 Task: Start in the project AgileHaven the sprint 'Data Analysis Sprint', with a duration of 1 week. Start in the project AgileHaven the sprint 'Data Analysis Sprint', with a duration of 3 weeks. Start in the project AgileHaven the sprint 'Data Analysis Sprint', with a duration of 2 weeks
Action: Mouse moved to (1115, 320)
Screenshot: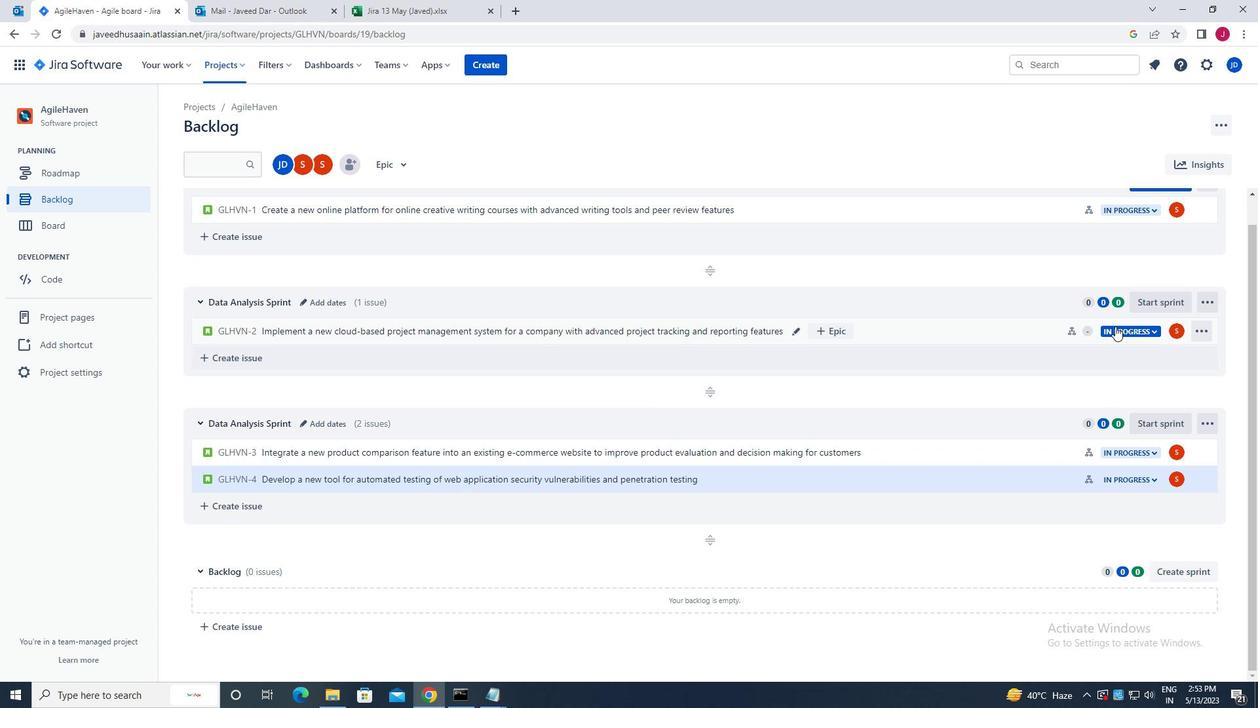 
Action: Mouse scrolled (1115, 321) with delta (0, 0)
Screenshot: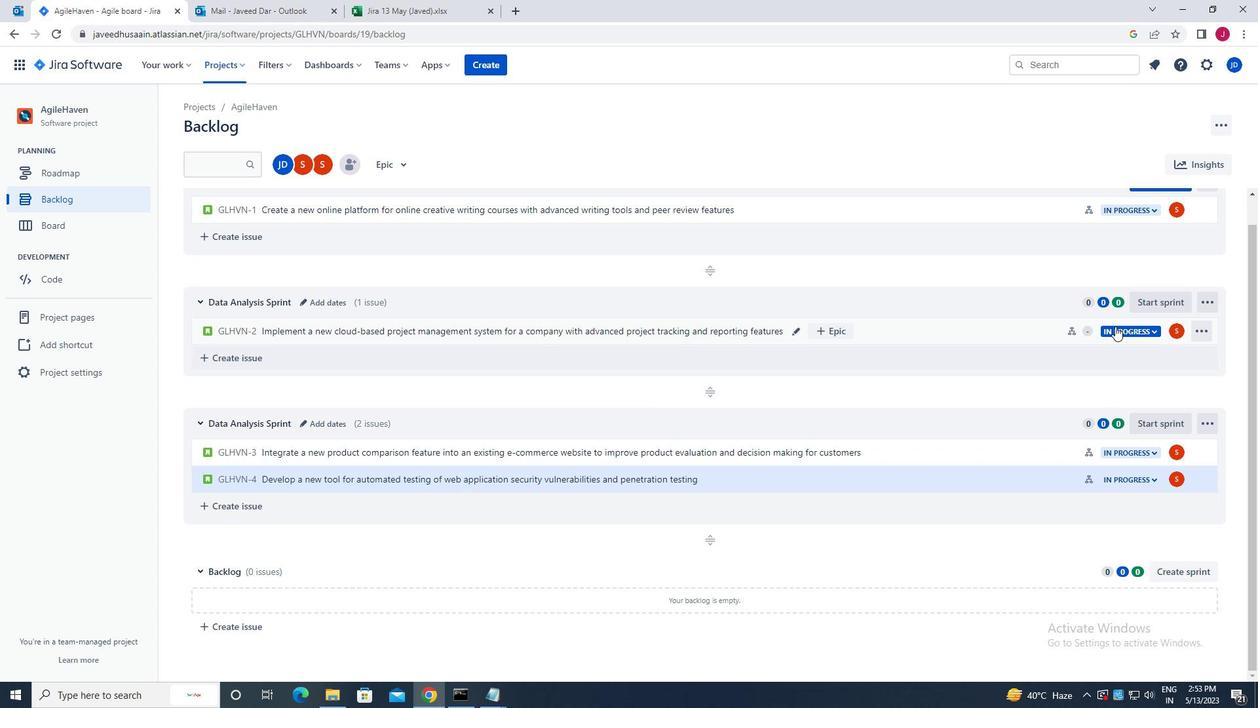 
Action: Mouse moved to (1107, 290)
Screenshot: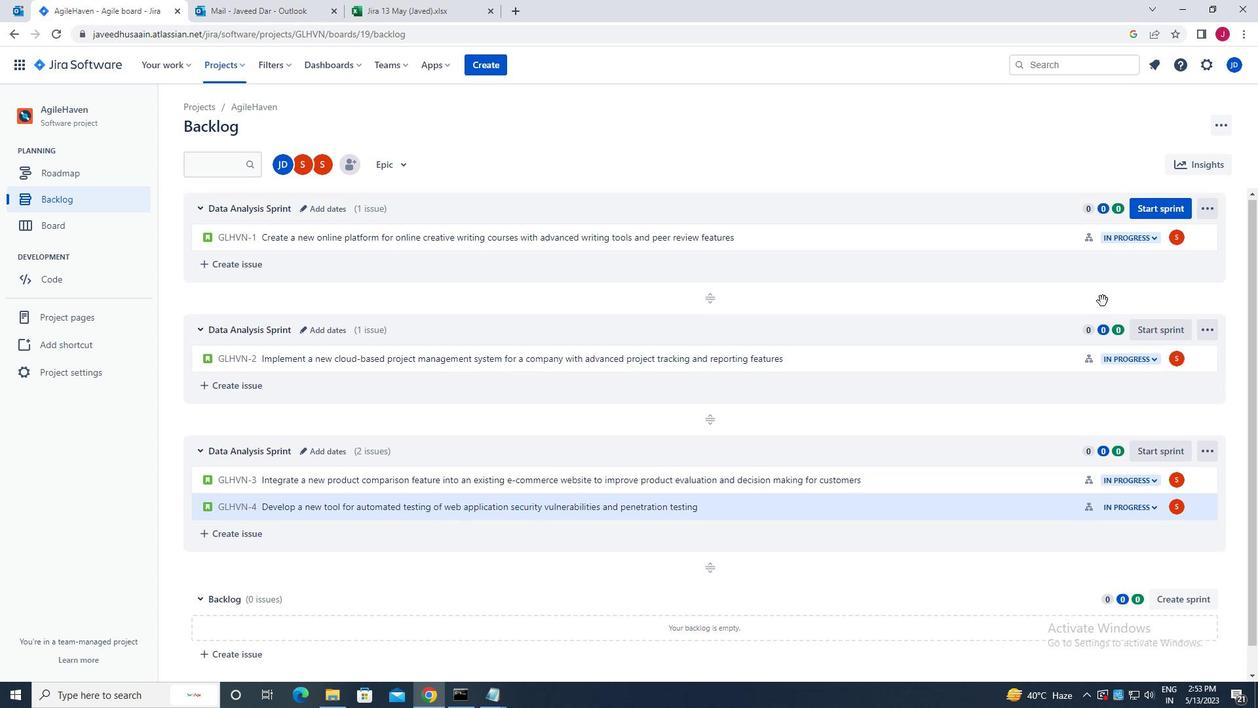 
Action: Mouse scrolled (1107, 291) with delta (0, 0)
Screenshot: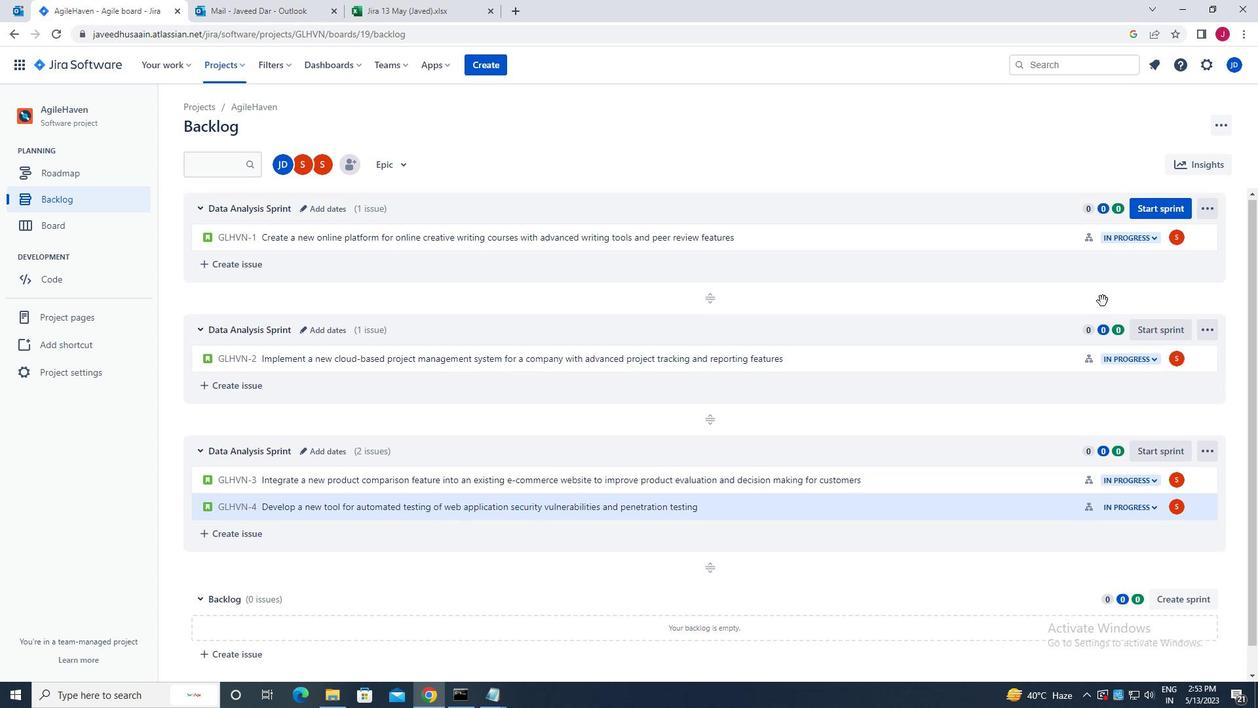 
Action: Mouse moved to (1109, 285)
Screenshot: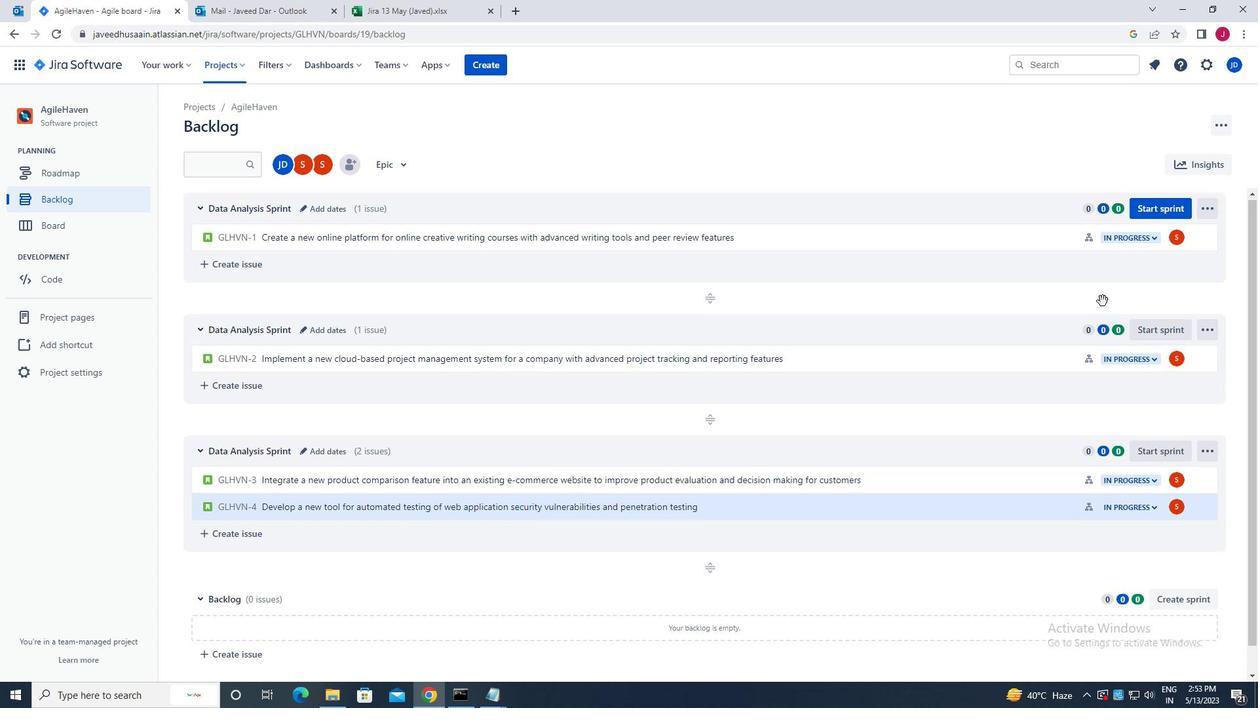
Action: Mouse scrolled (1109, 286) with delta (0, 0)
Screenshot: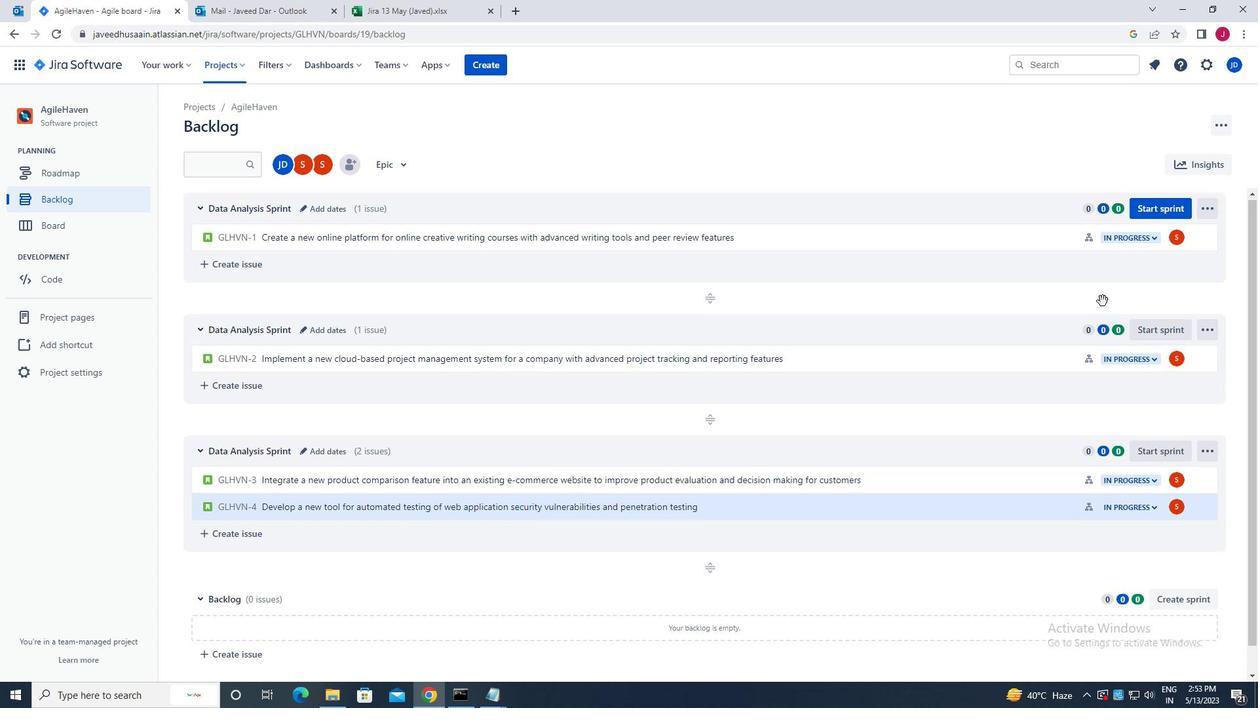 
Action: Mouse moved to (1158, 211)
Screenshot: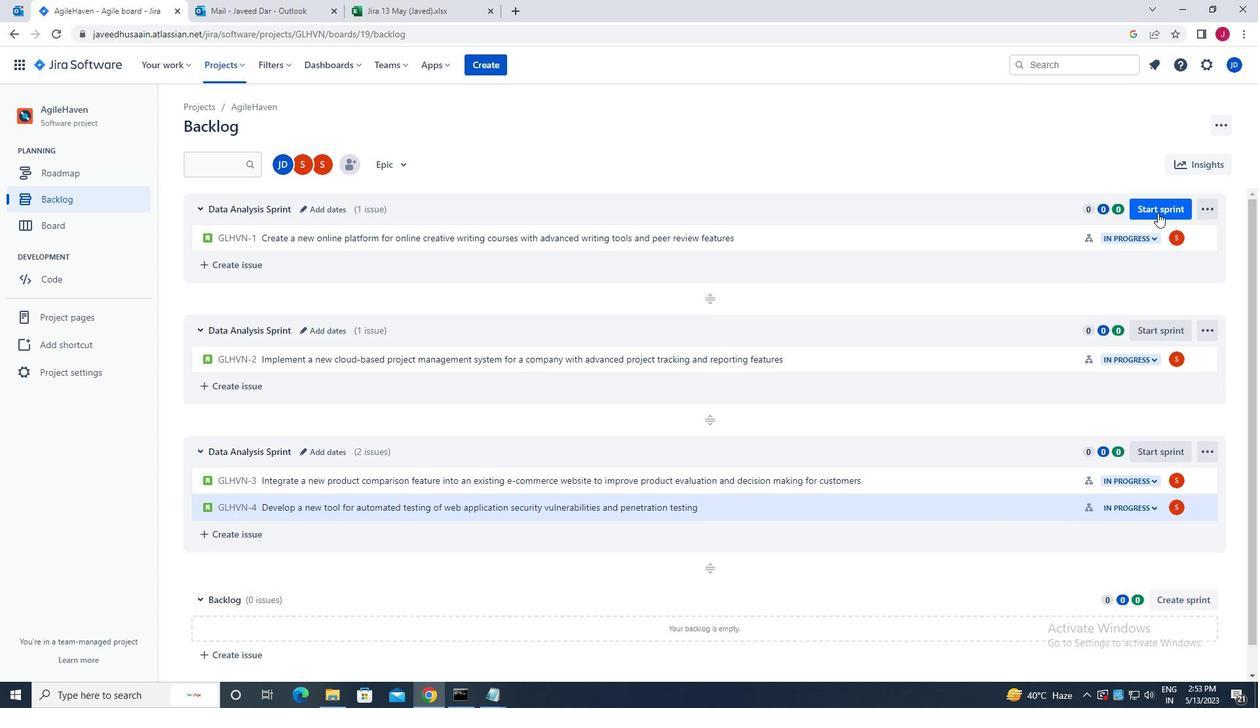 
Action: Mouse pressed left at (1158, 211)
Screenshot: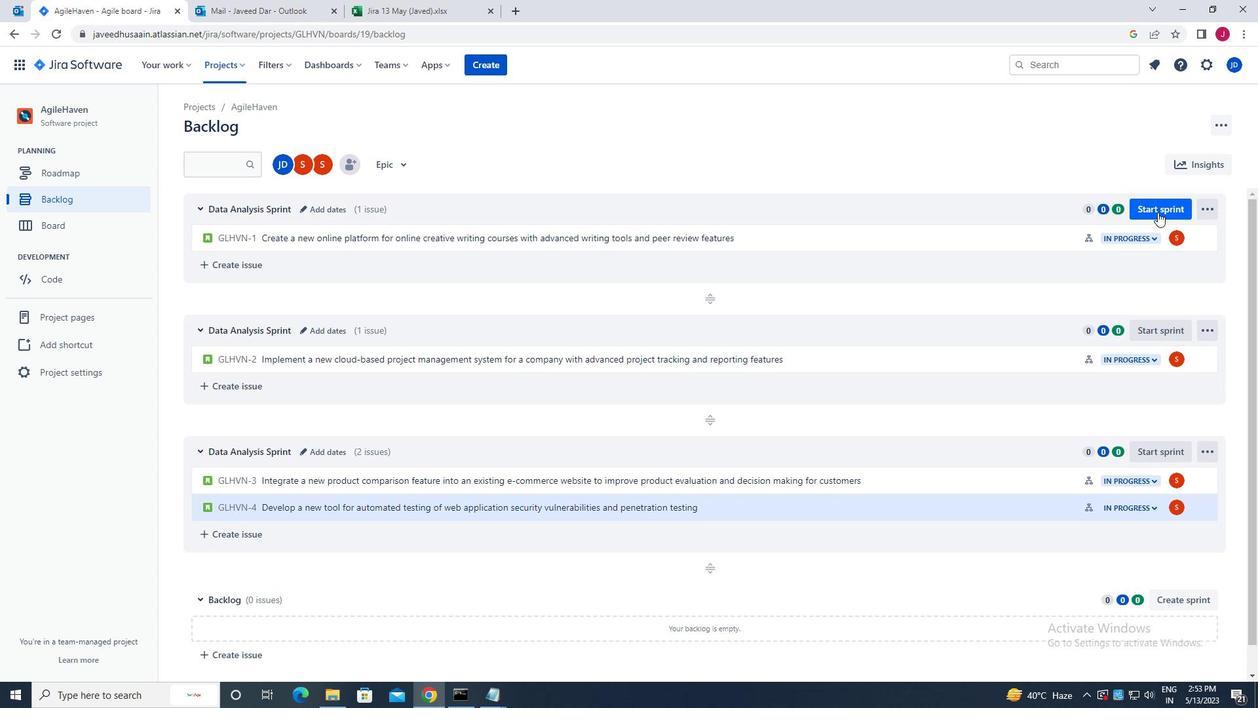 
Action: Mouse moved to (514, 228)
Screenshot: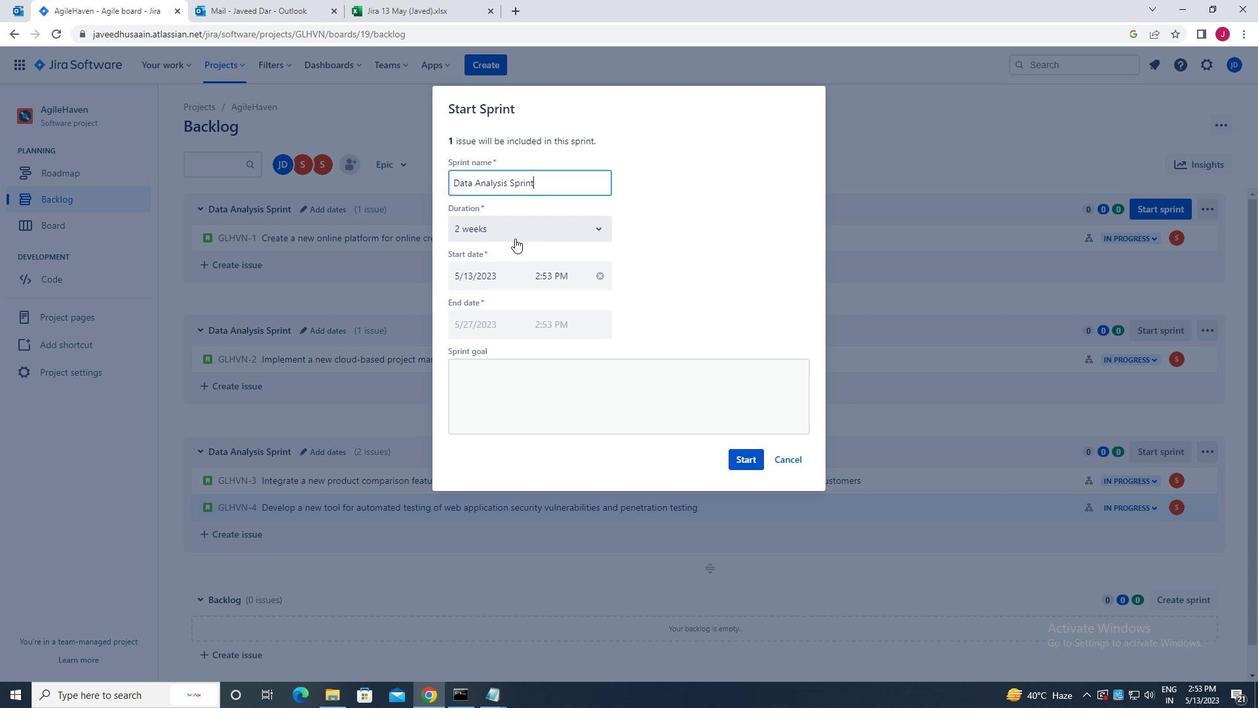 
Action: Mouse pressed left at (514, 228)
Screenshot: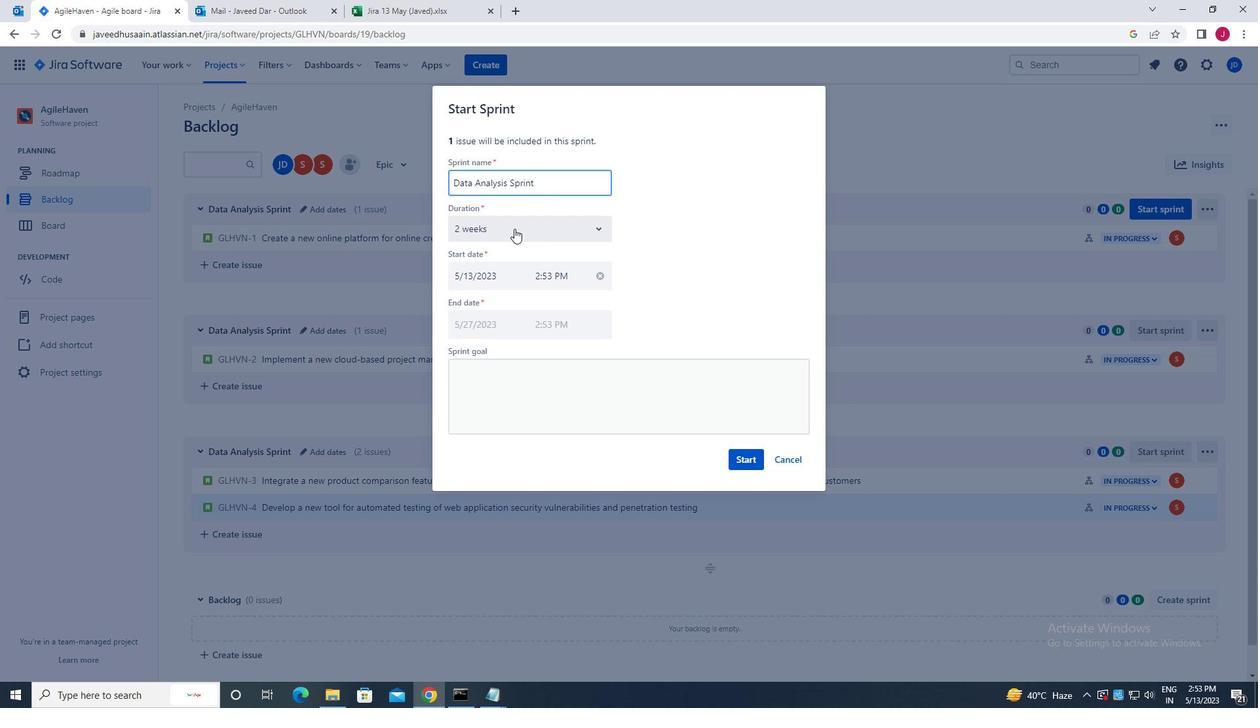 
Action: Mouse moved to (510, 254)
Screenshot: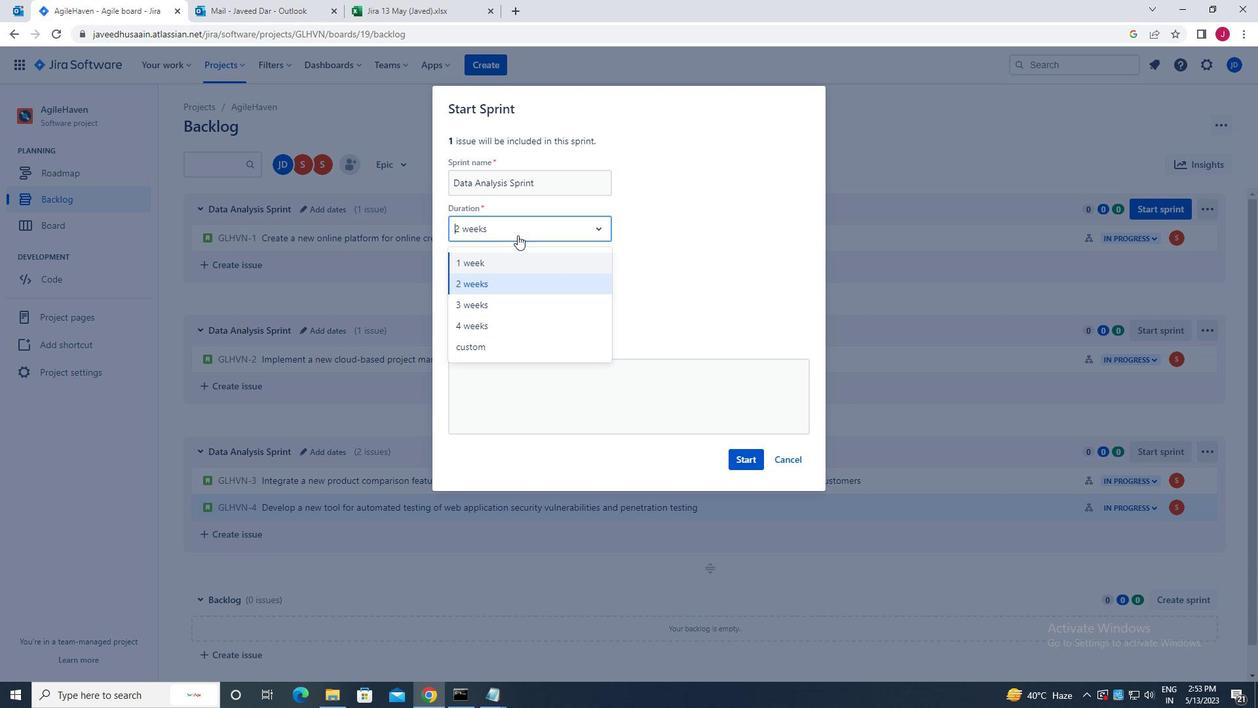 
Action: Mouse pressed left at (510, 254)
Screenshot: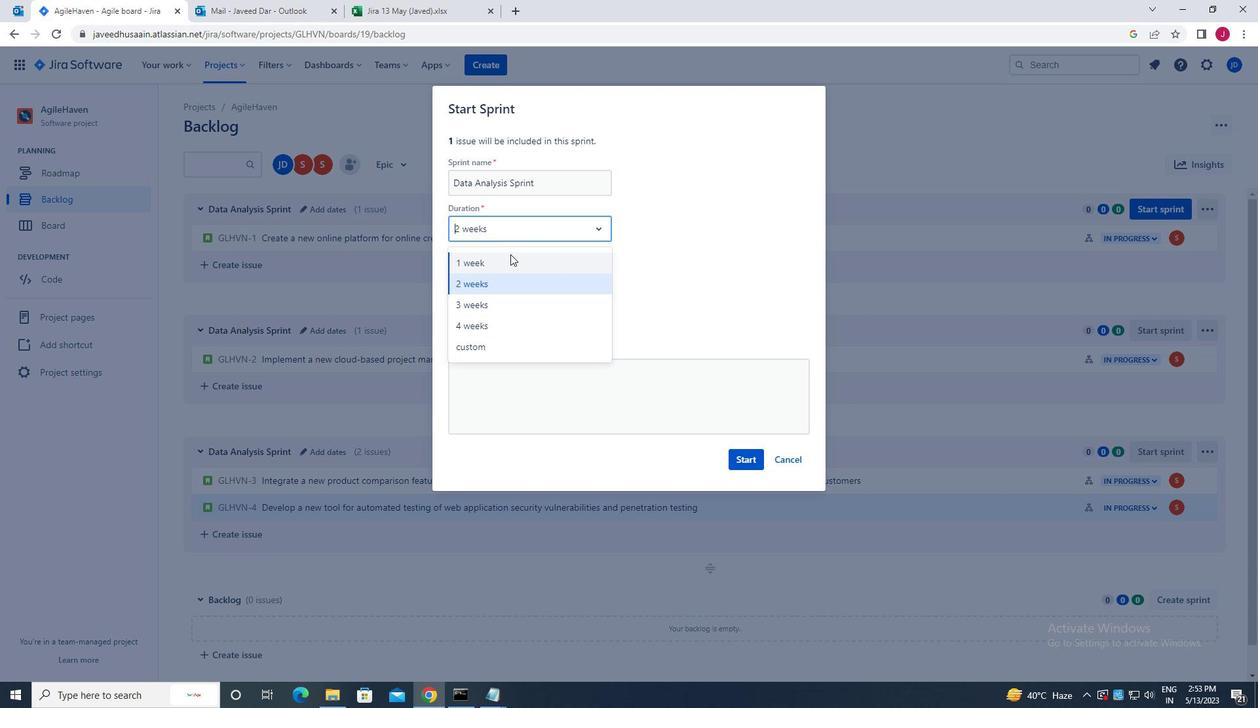 
Action: Mouse moved to (755, 457)
Screenshot: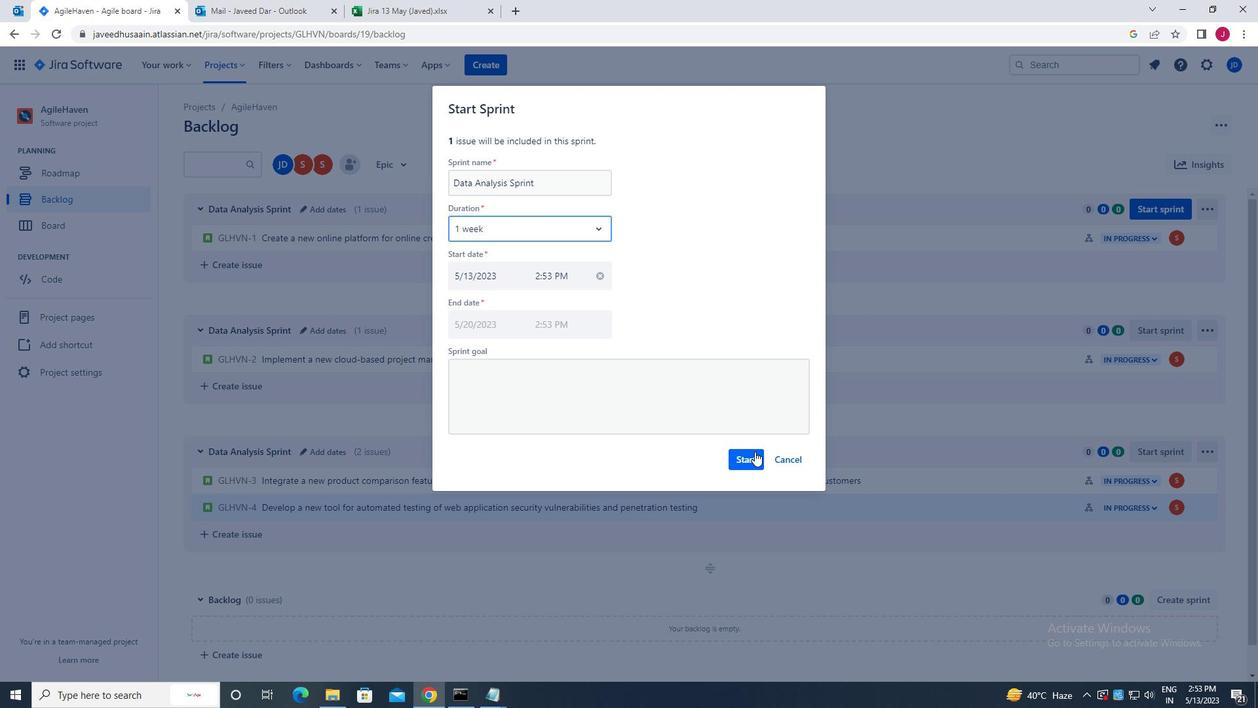 
Action: Mouse pressed left at (755, 457)
Screenshot: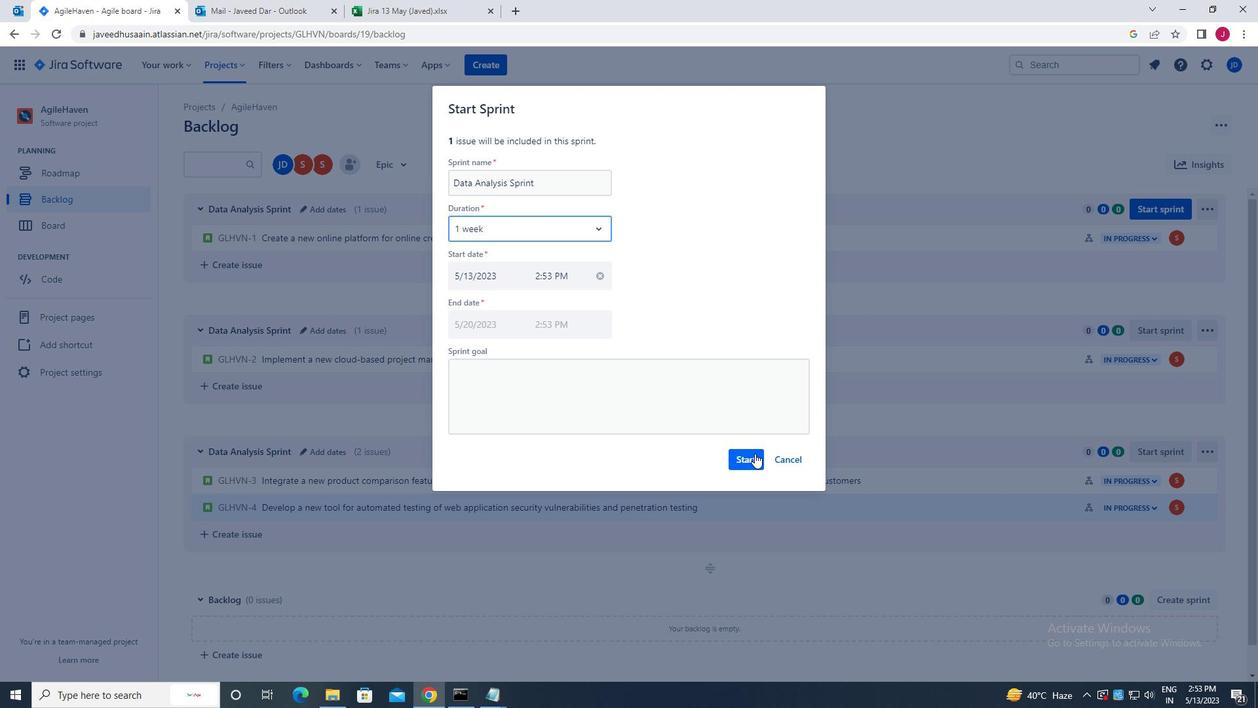 
Action: Mouse moved to (88, 203)
Screenshot: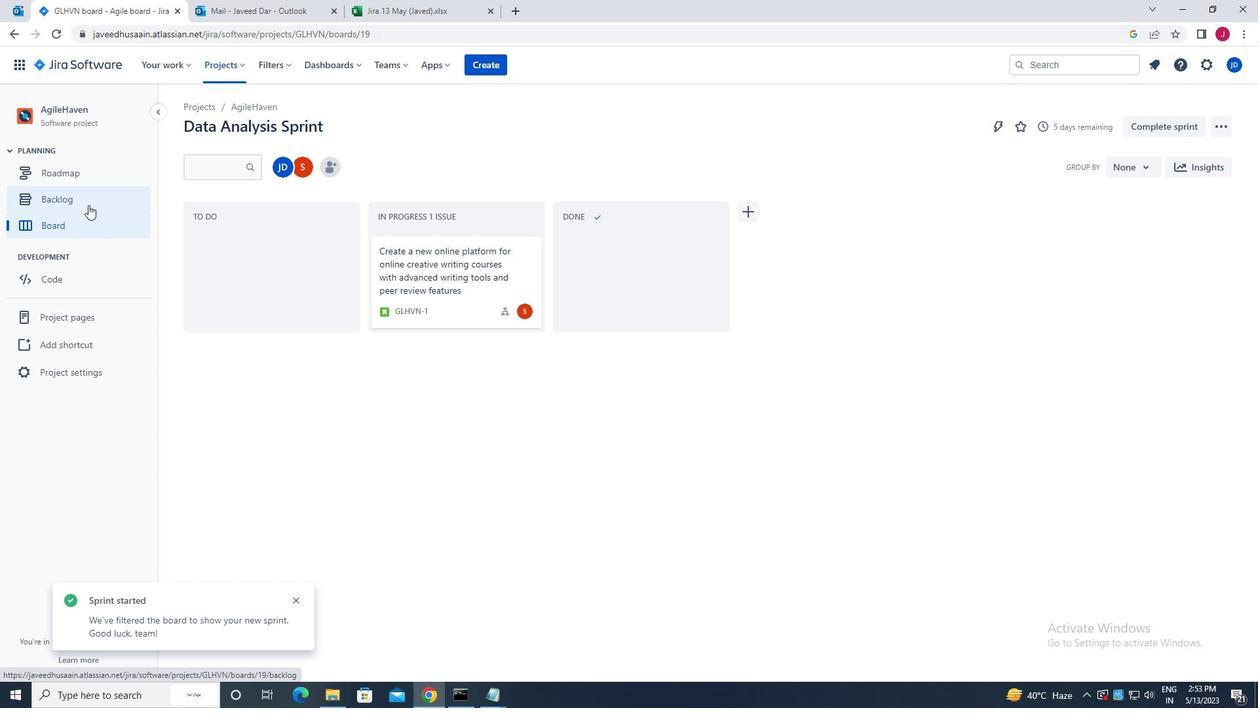 
Action: Mouse pressed left at (88, 203)
Screenshot: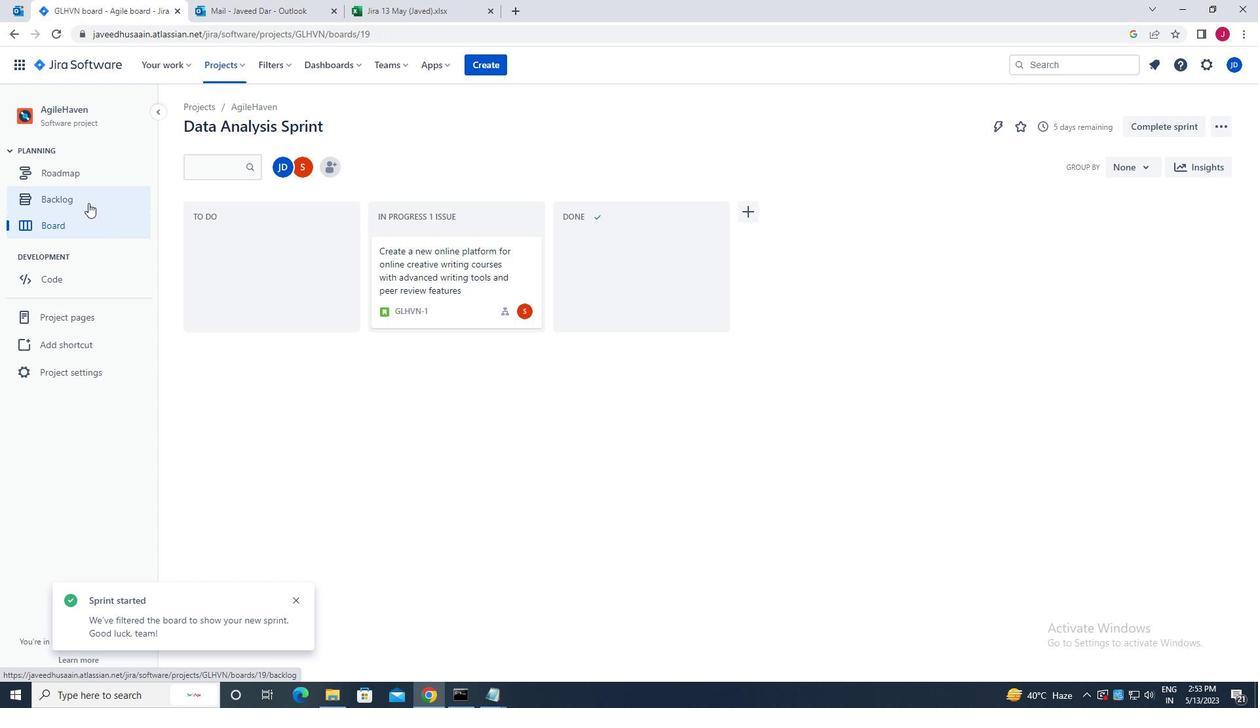 
Action: Mouse moved to (1167, 325)
Screenshot: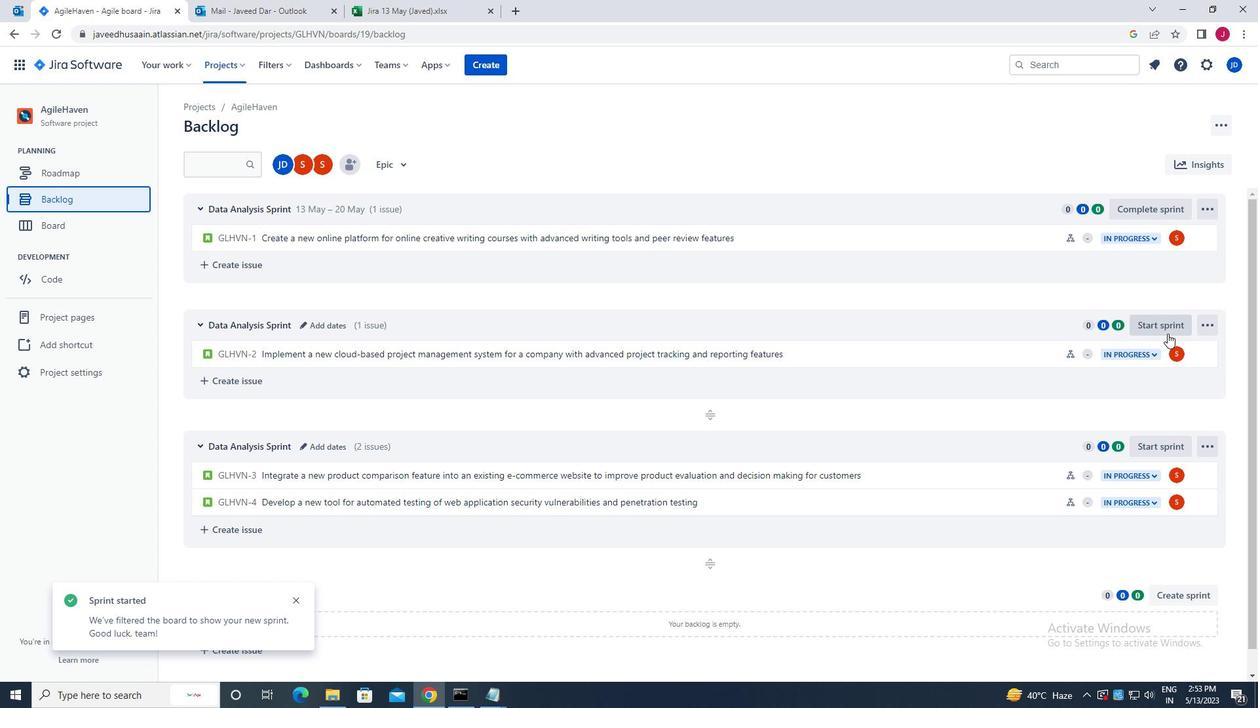 
Action: Mouse pressed left at (1167, 325)
Screenshot: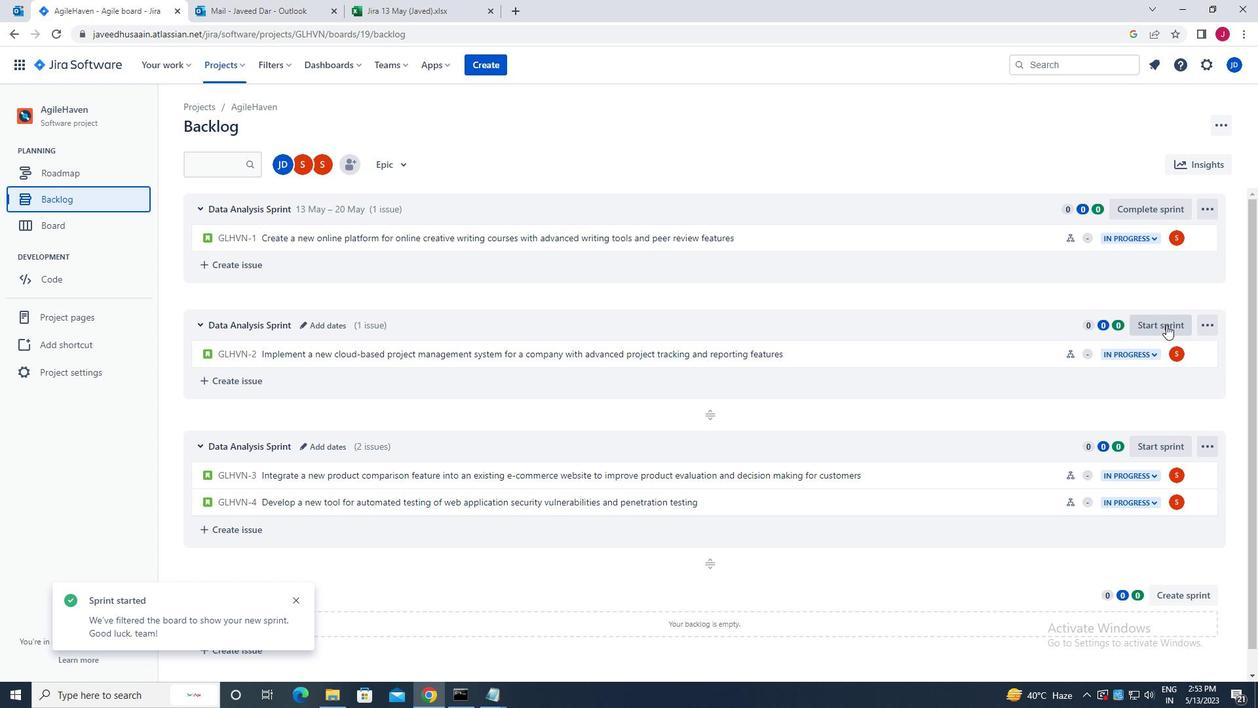 
Action: Mouse moved to (521, 224)
Screenshot: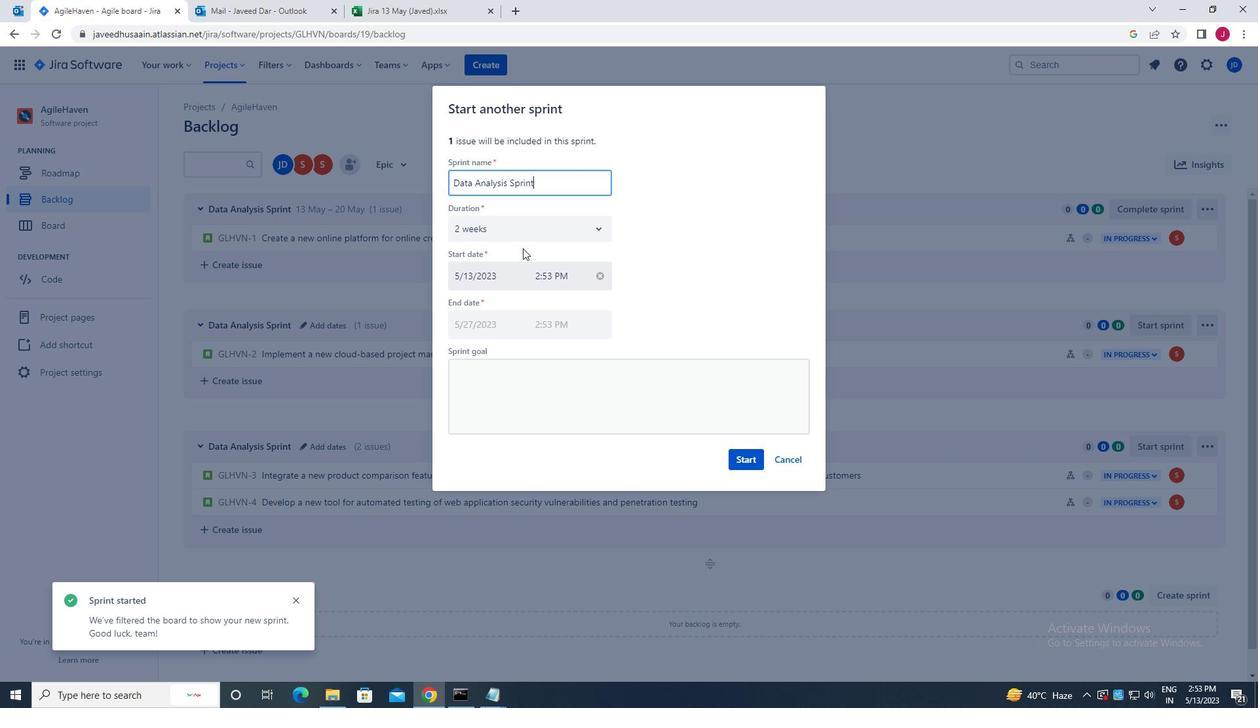 
Action: Mouse pressed left at (521, 224)
Screenshot: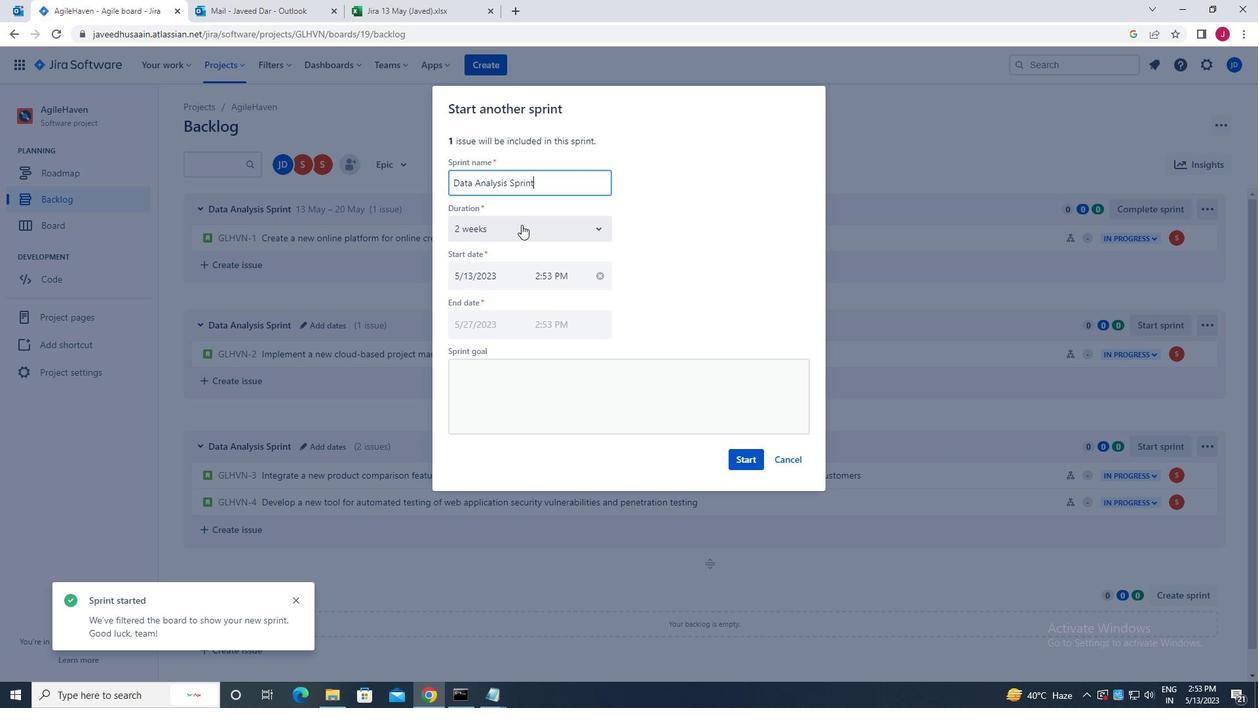 
Action: Mouse moved to (490, 304)
Screenshot: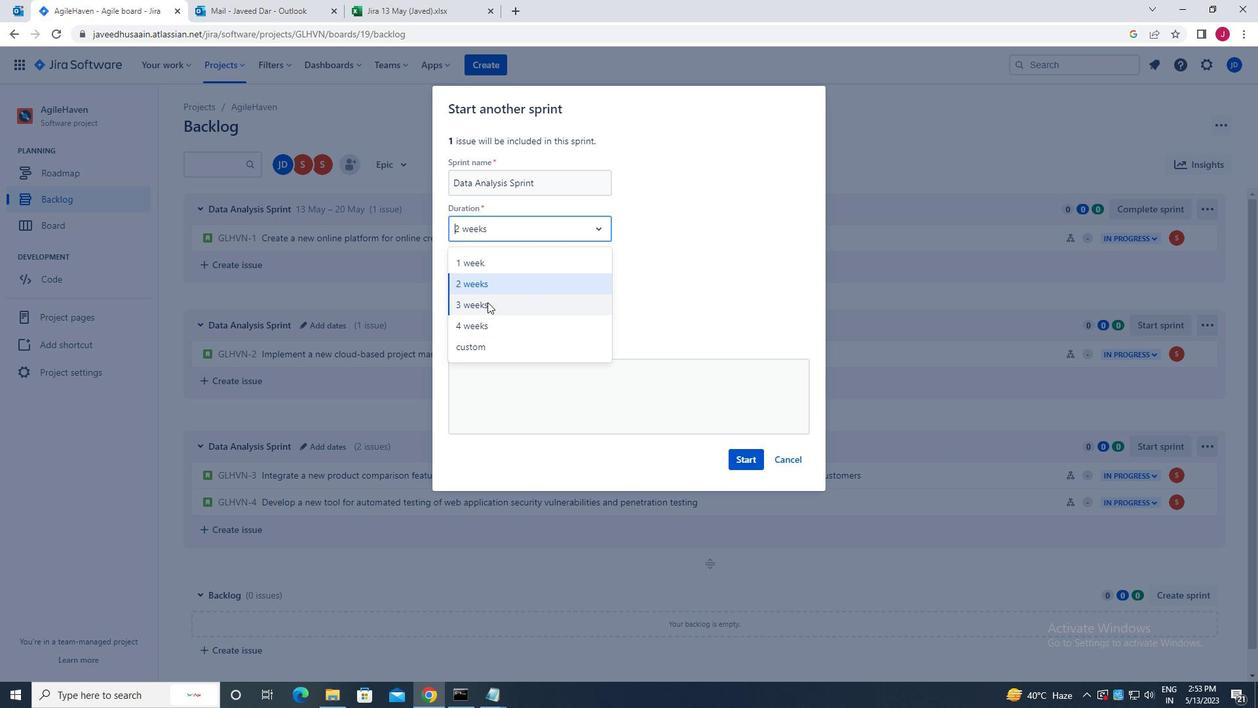 
Action: Mouse pressed left at (490, 304)
Screenshot: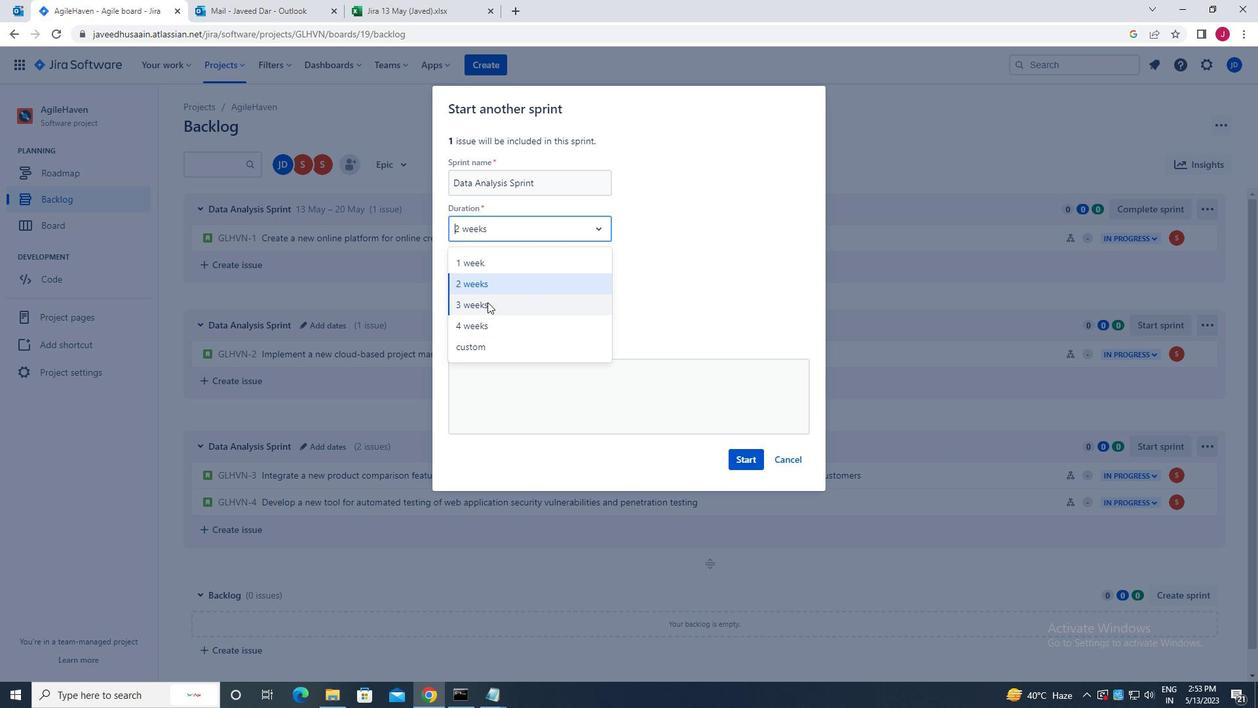 
Action: Mouse moved to (746, 460)
Screenshot: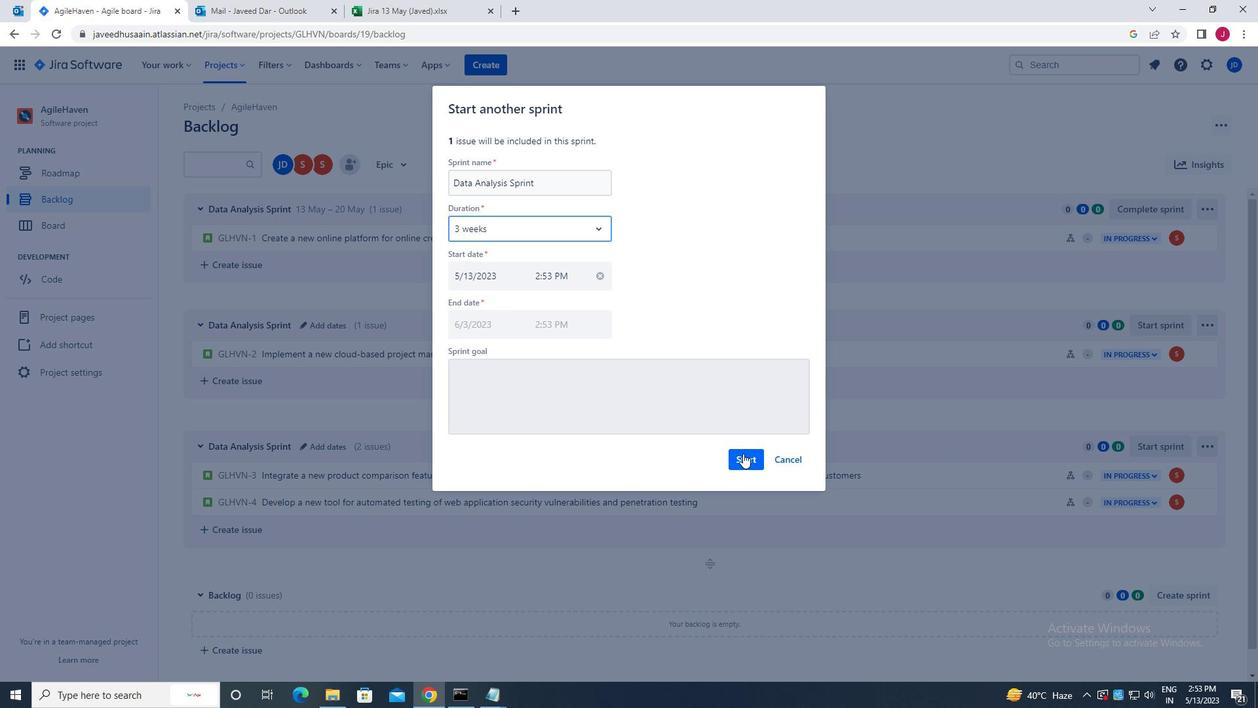 
Action: Mouse pressed left at (746, 460)
Screenshot: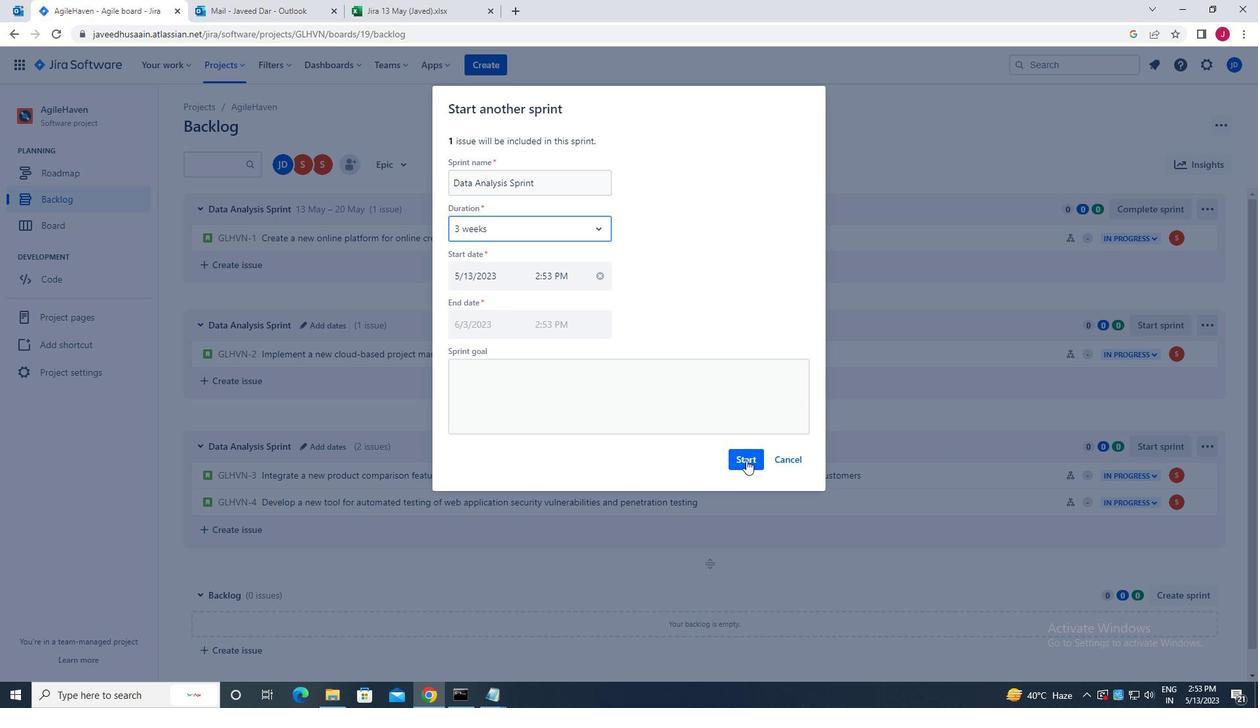 
Action: Mouse moved to (93, 205)
Screenshot: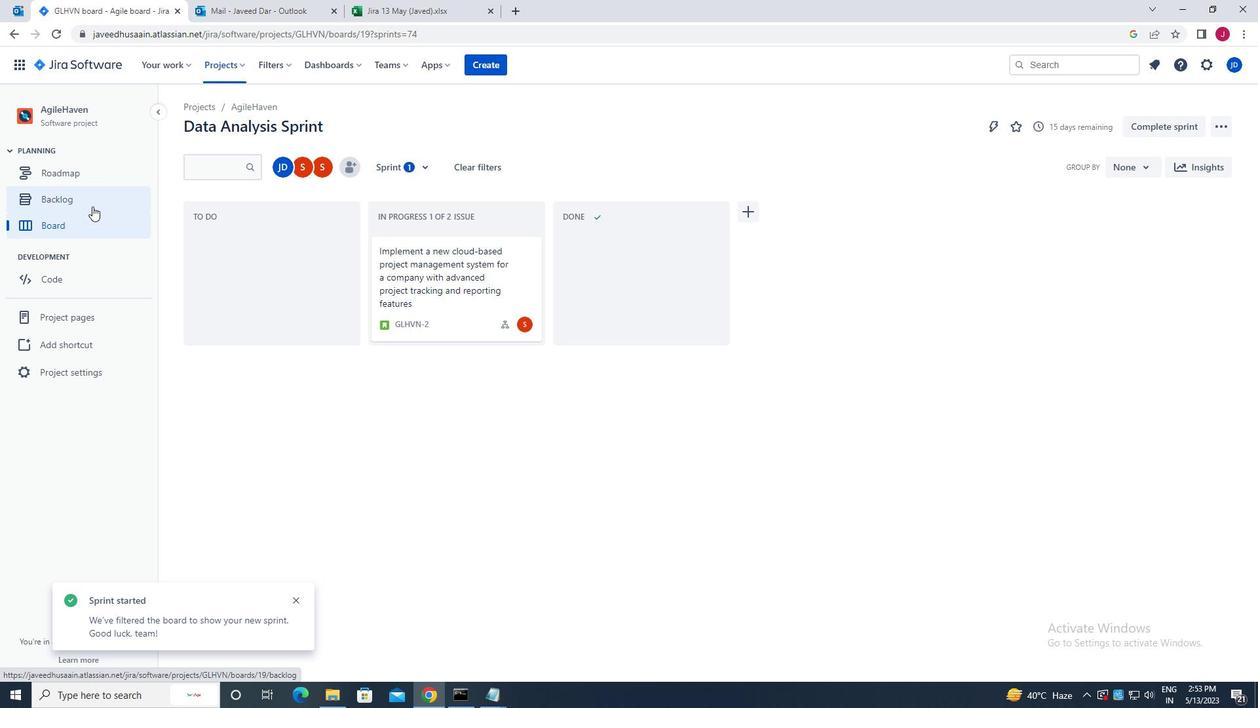 
Action: Mouse pressed left at (93, 205)
Screenshot: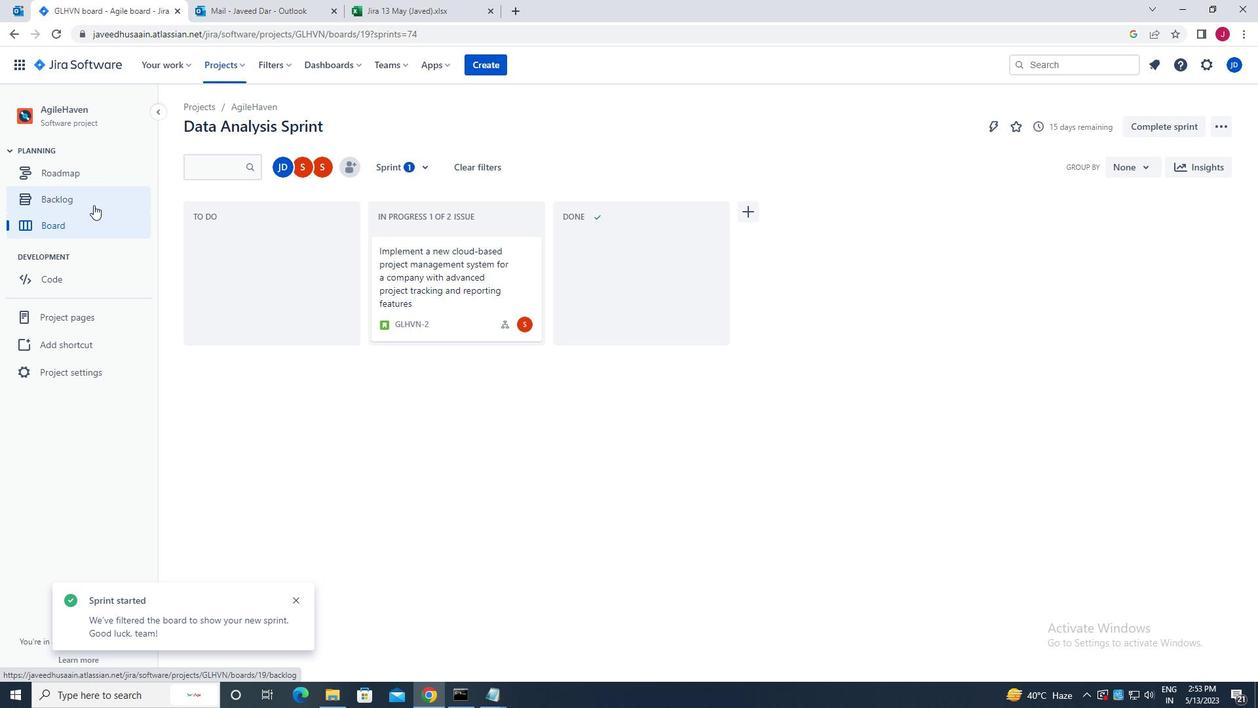 
Action: Mouse moved to (1160, 439)
Screenshot: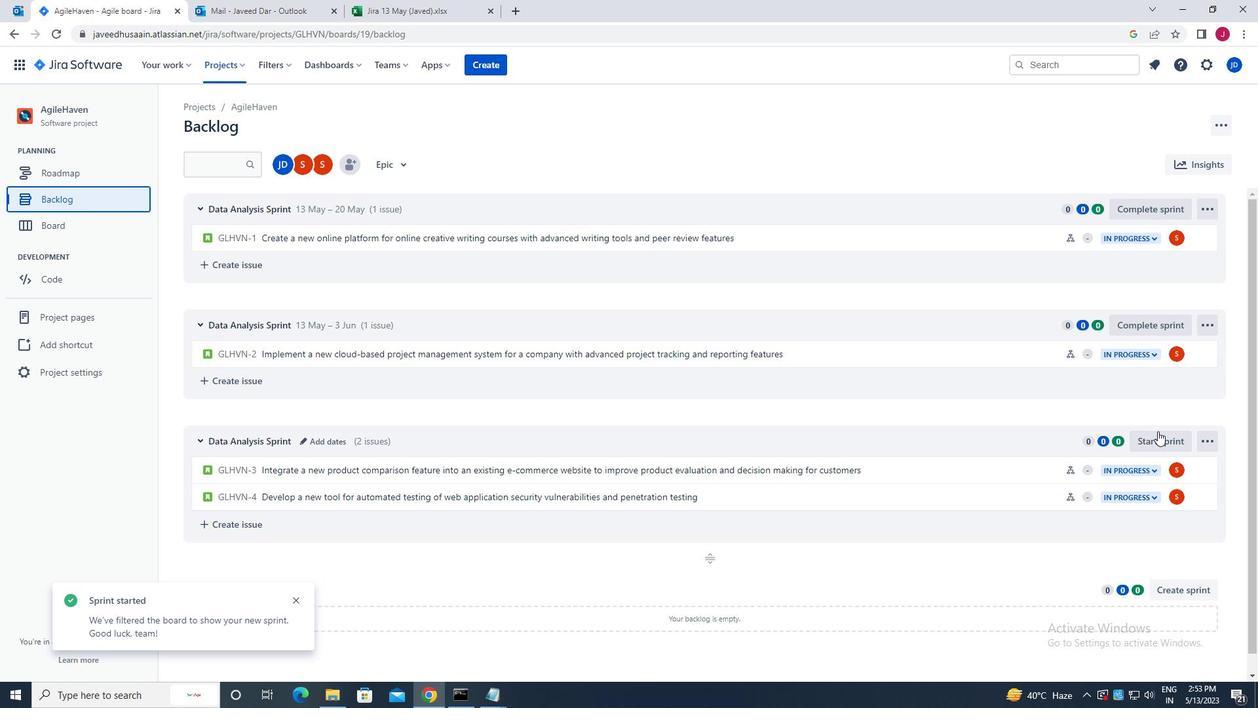 
Action: Mouse pressed left at (1160, 439)
Screenshot: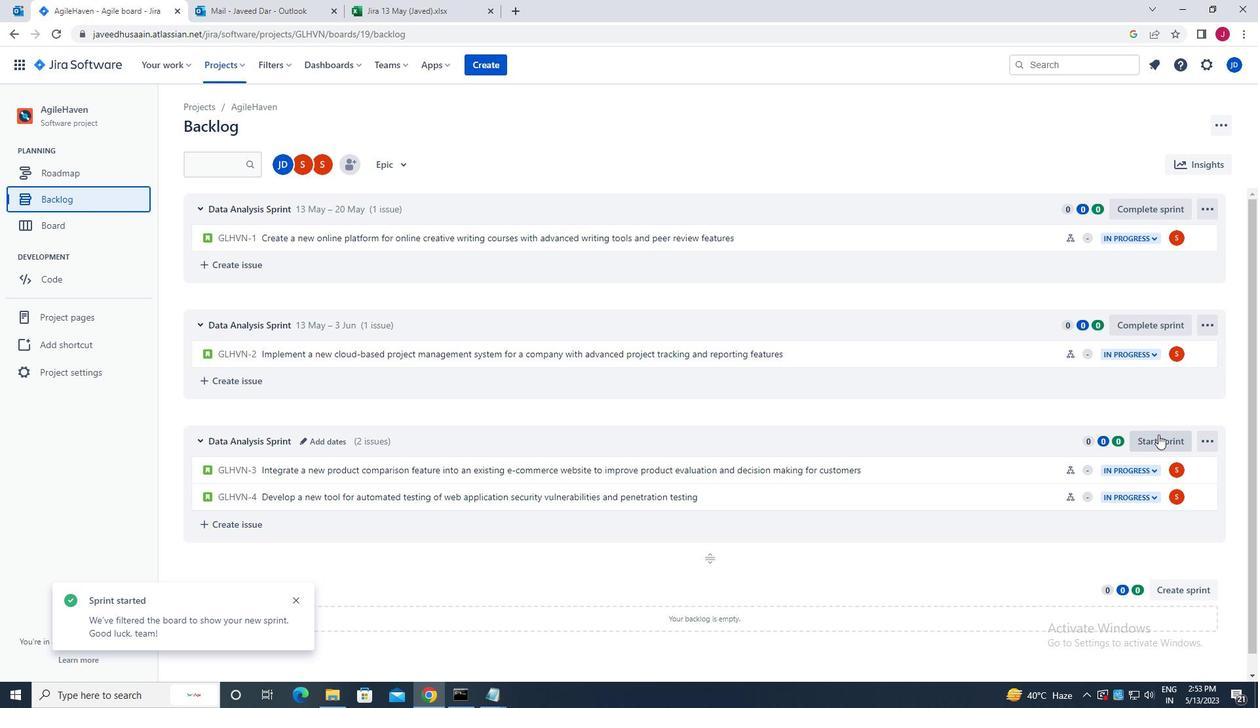 
Action: Mouse moved to (497, 226)
Screenshot: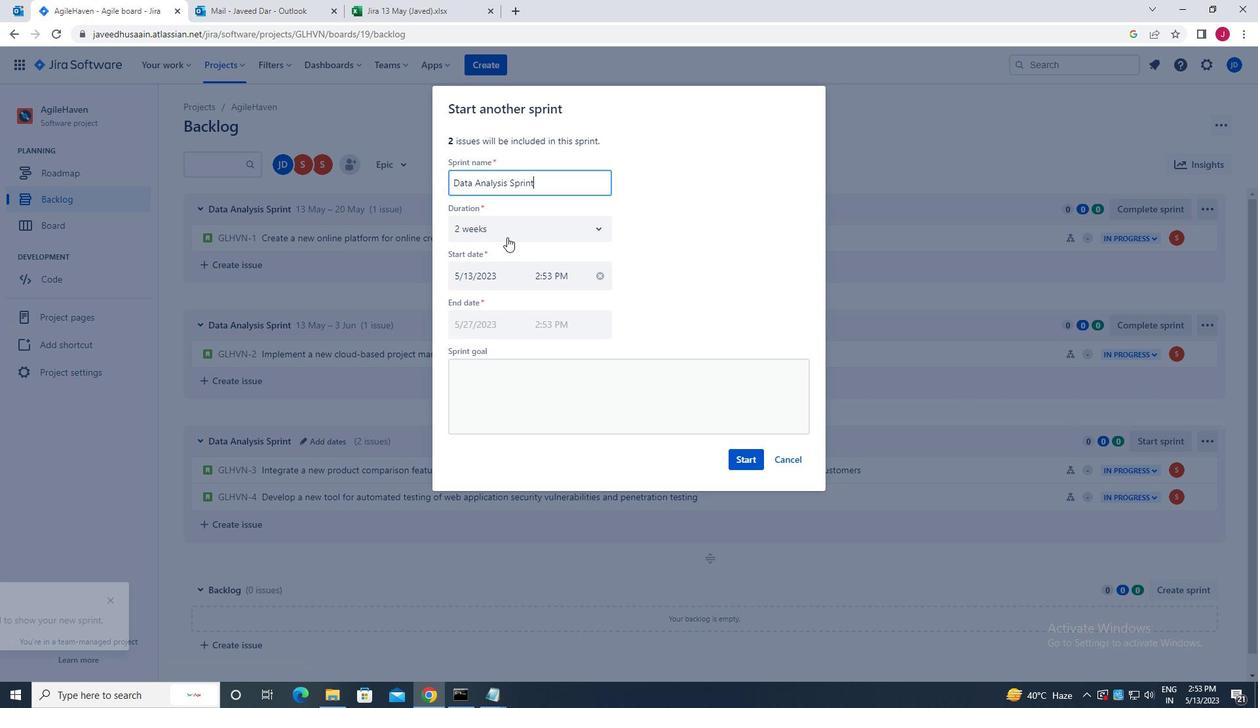 
Action: Mouse pressed left at (497, 226)
Screenshot: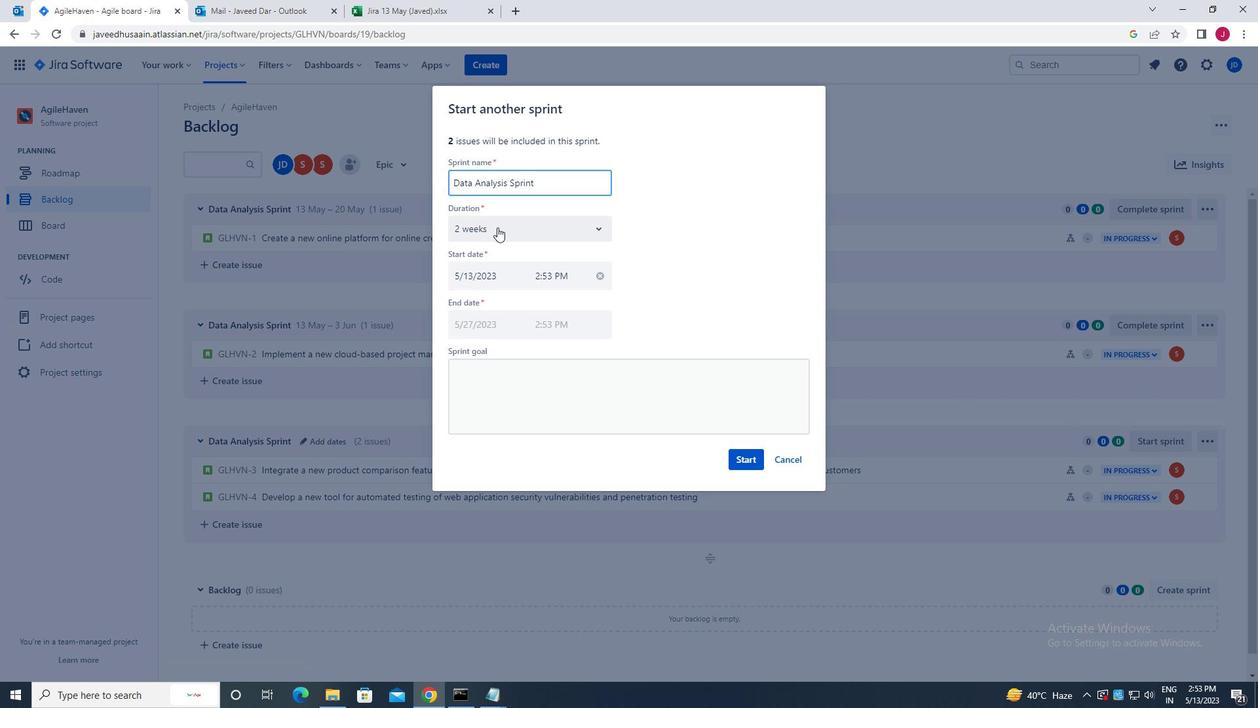 
Action: Mouse moved to (504, 288)
Screenshot: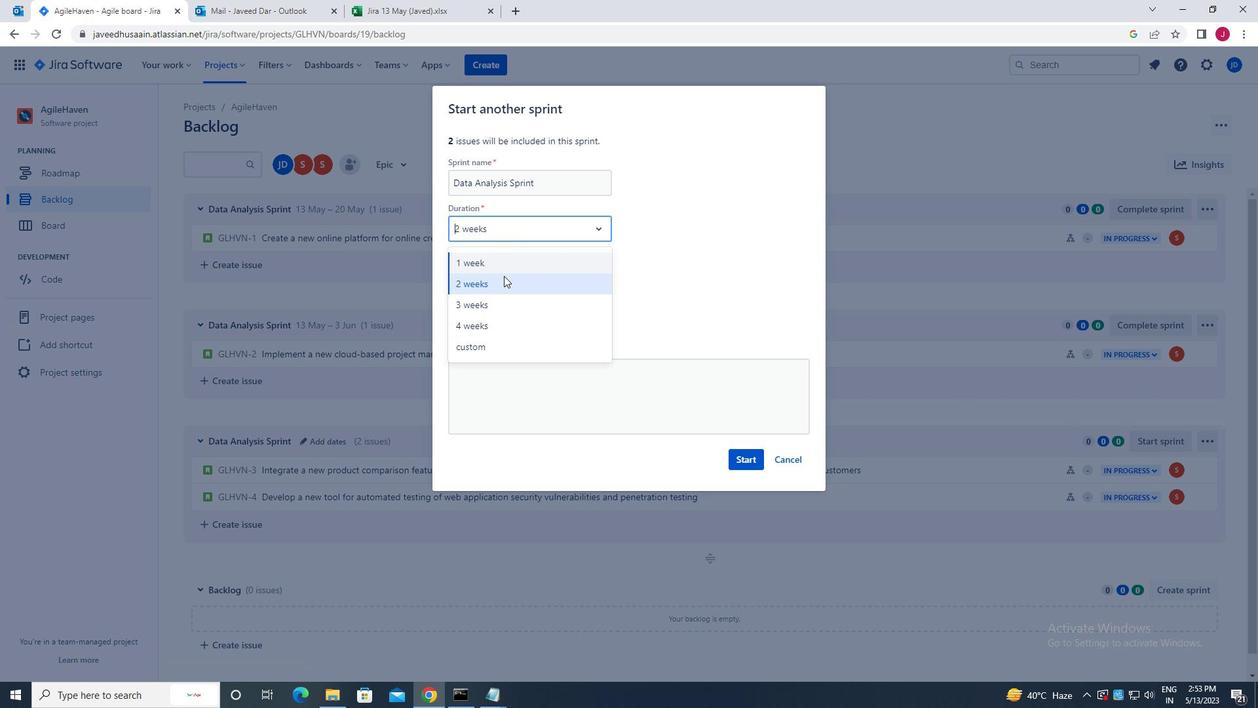 
Action: Mouse pressed left at (504, 288)
Screenshot: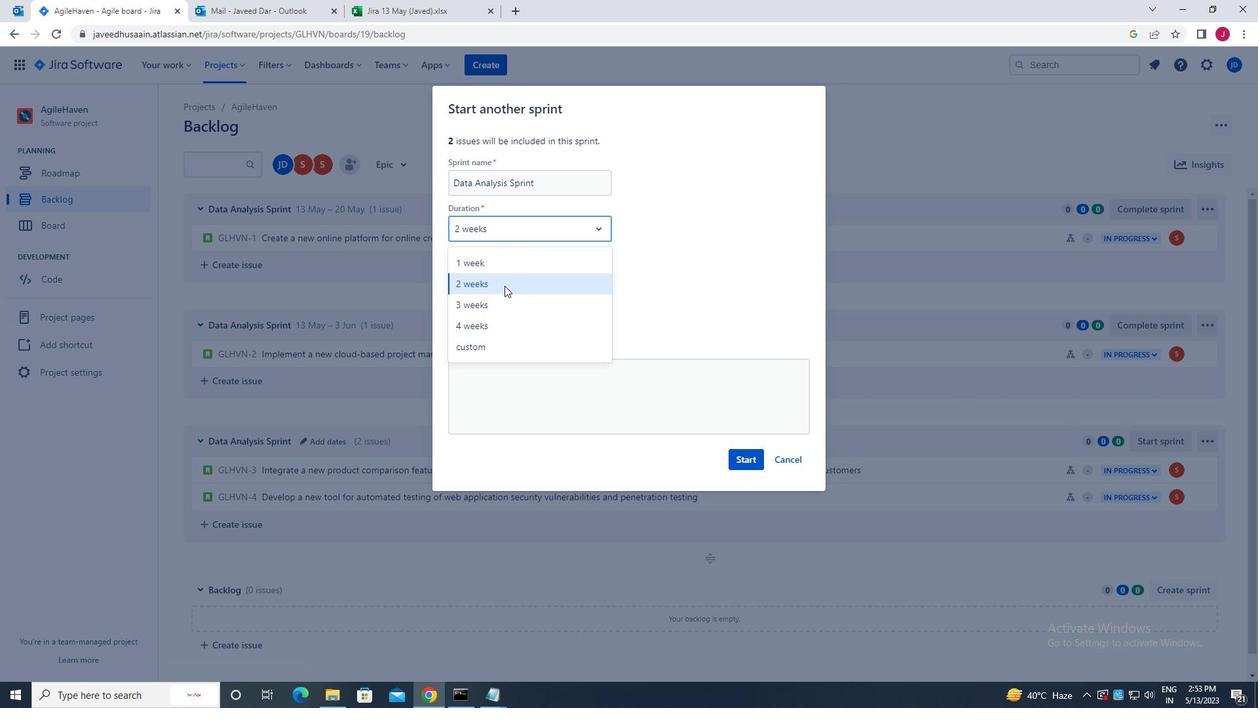 
Action: Mouse moved to (750, 461)
Screenshot: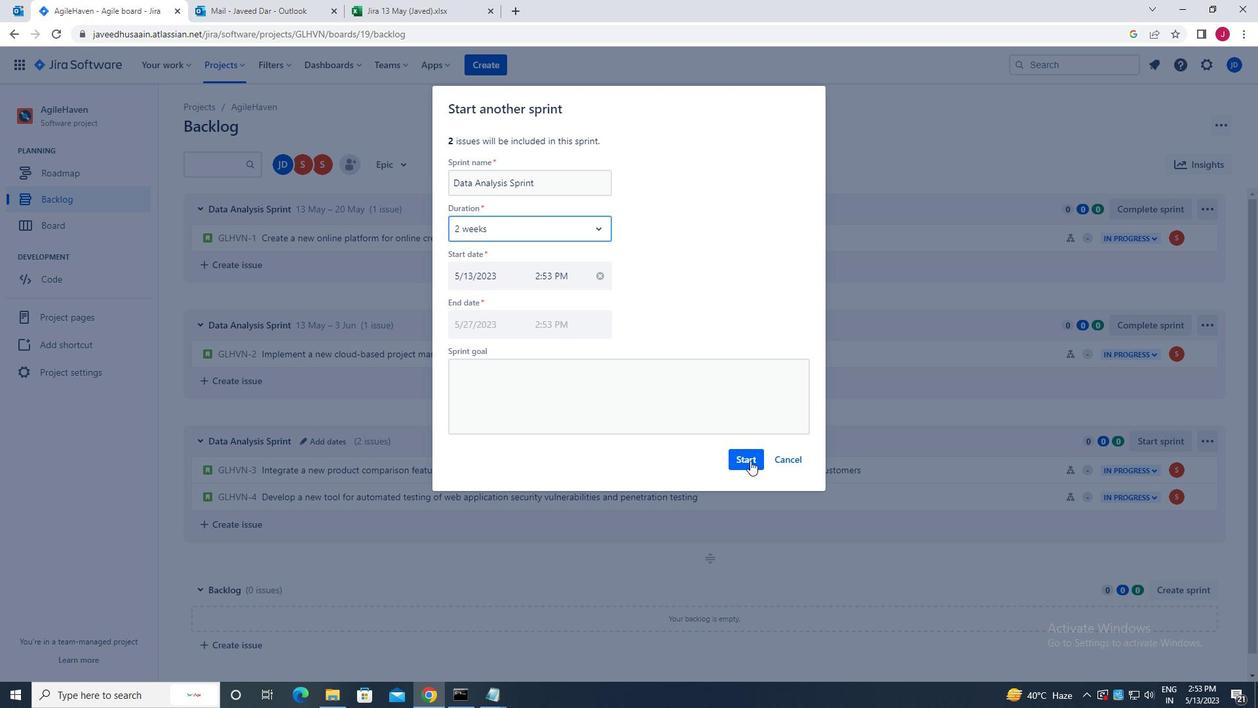 
Action: Mouse pressed left at (750, 461)
Screenshot: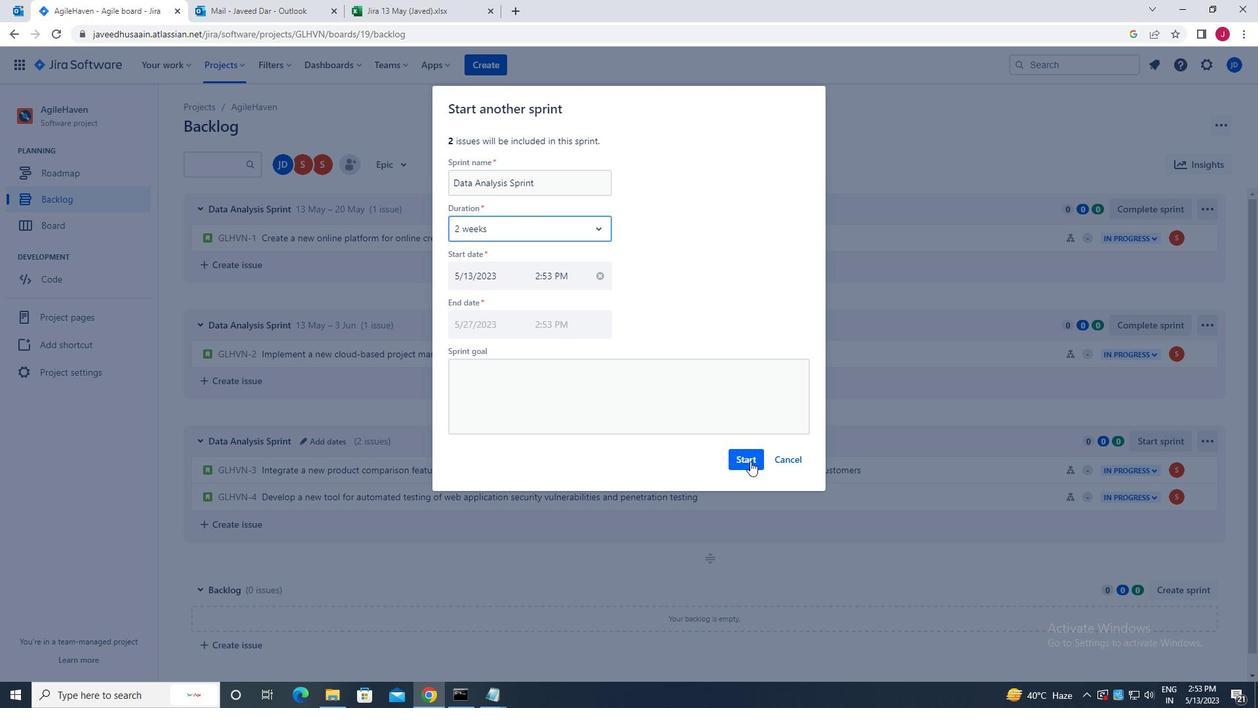 
Action: Mouse moved to (497, 310)
Screenshot: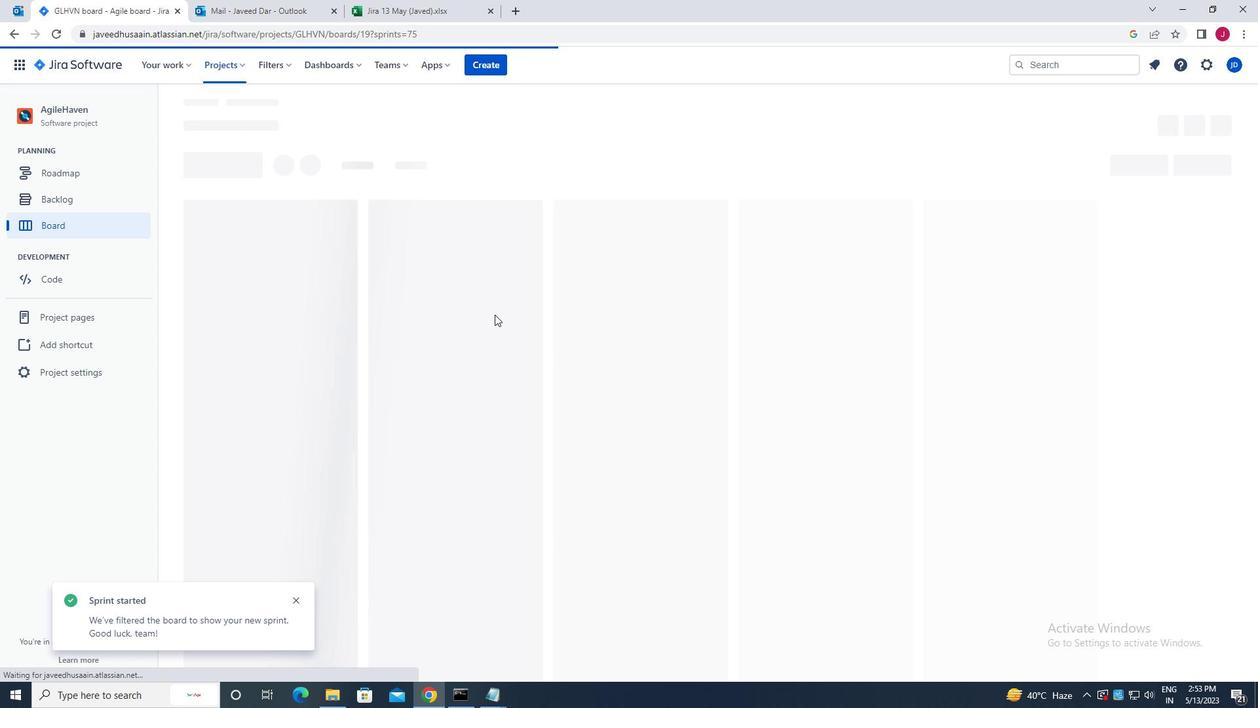 
